 Task: Set the theme color for the current profile to "Dark purple".
Action: Mouse moved to (1379, 40)
Screenshot: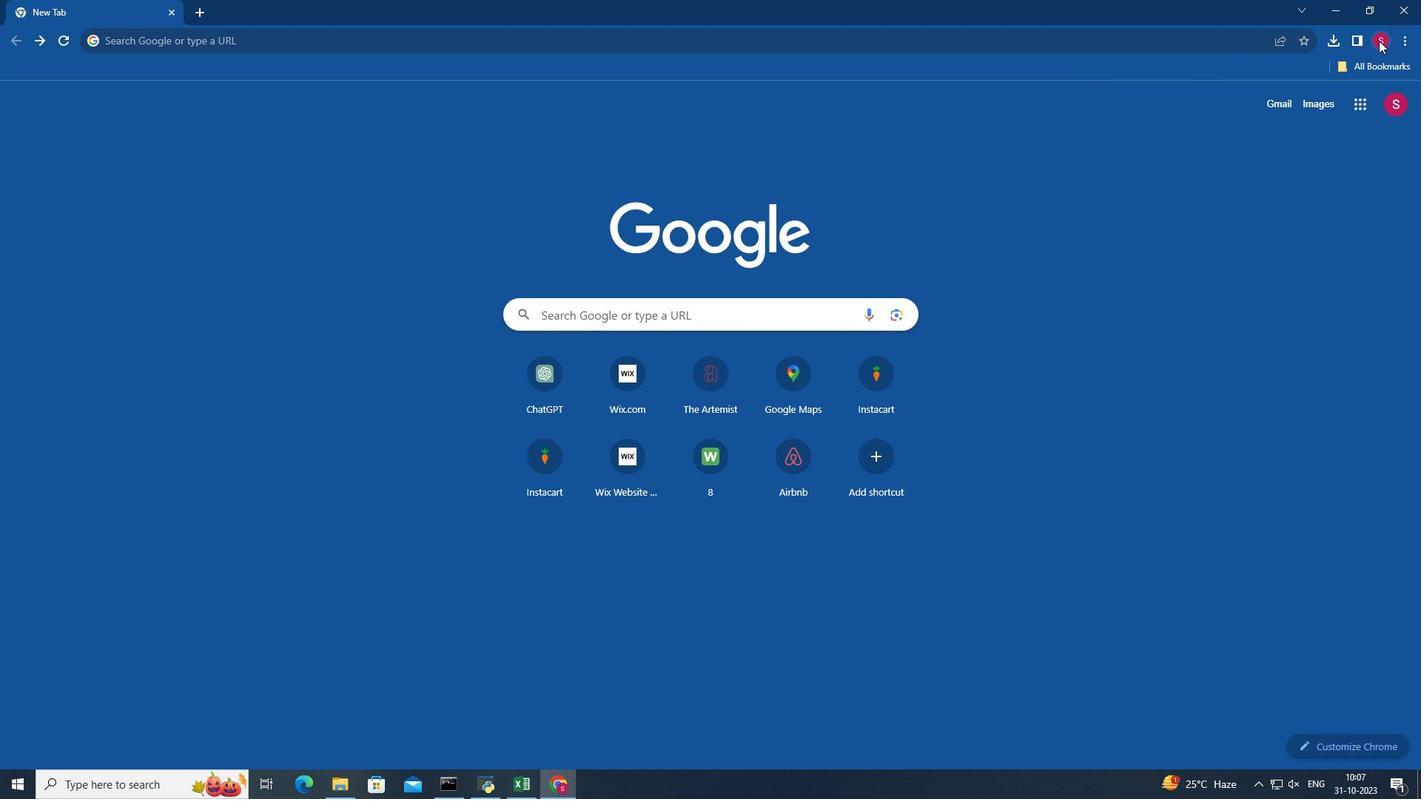 
Action: Mouse pressed left at (1379, 40)
Screenshot: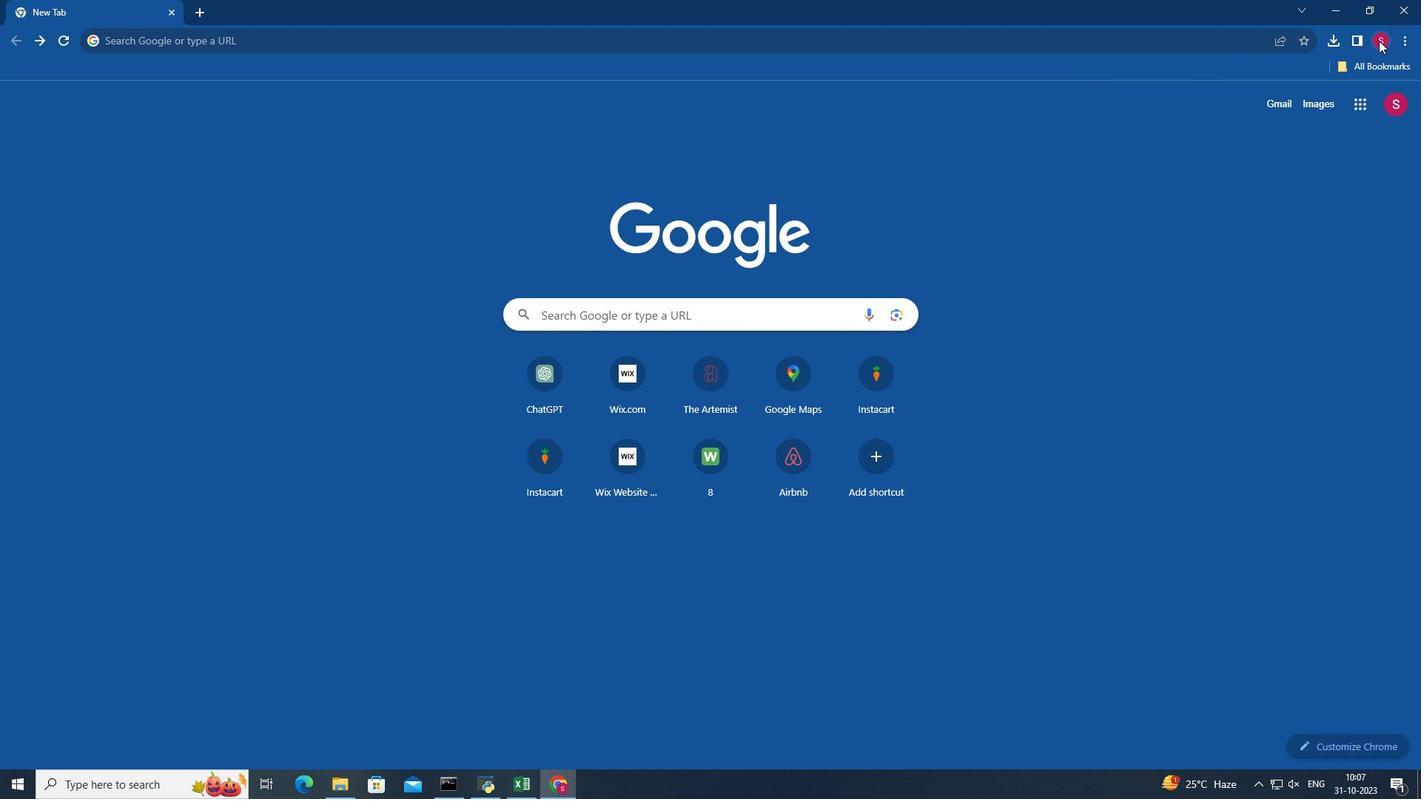 
Action: Mouse moved to (1367, 98)
Screenshot: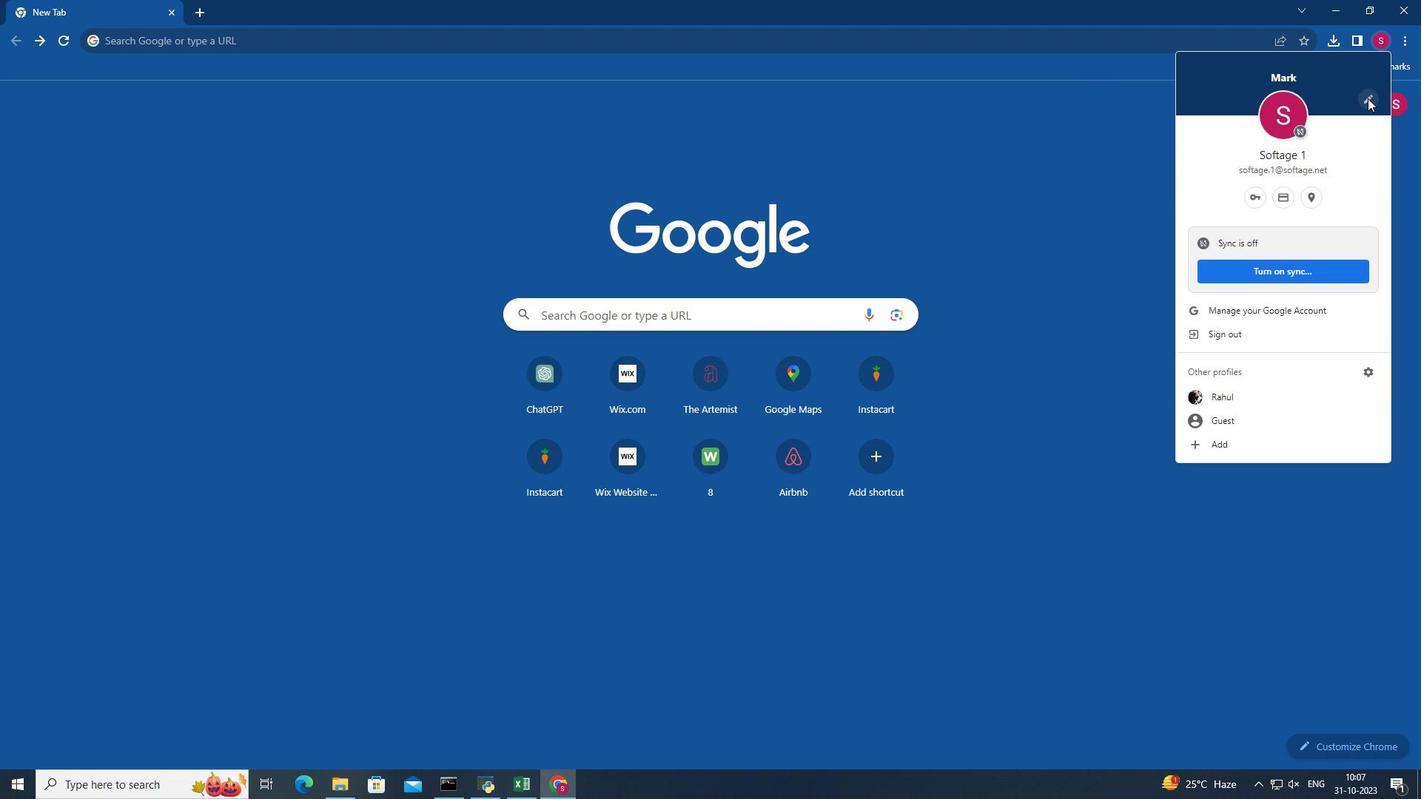 
Action: Mouse pressed left at (1367, 98)
Screenshot: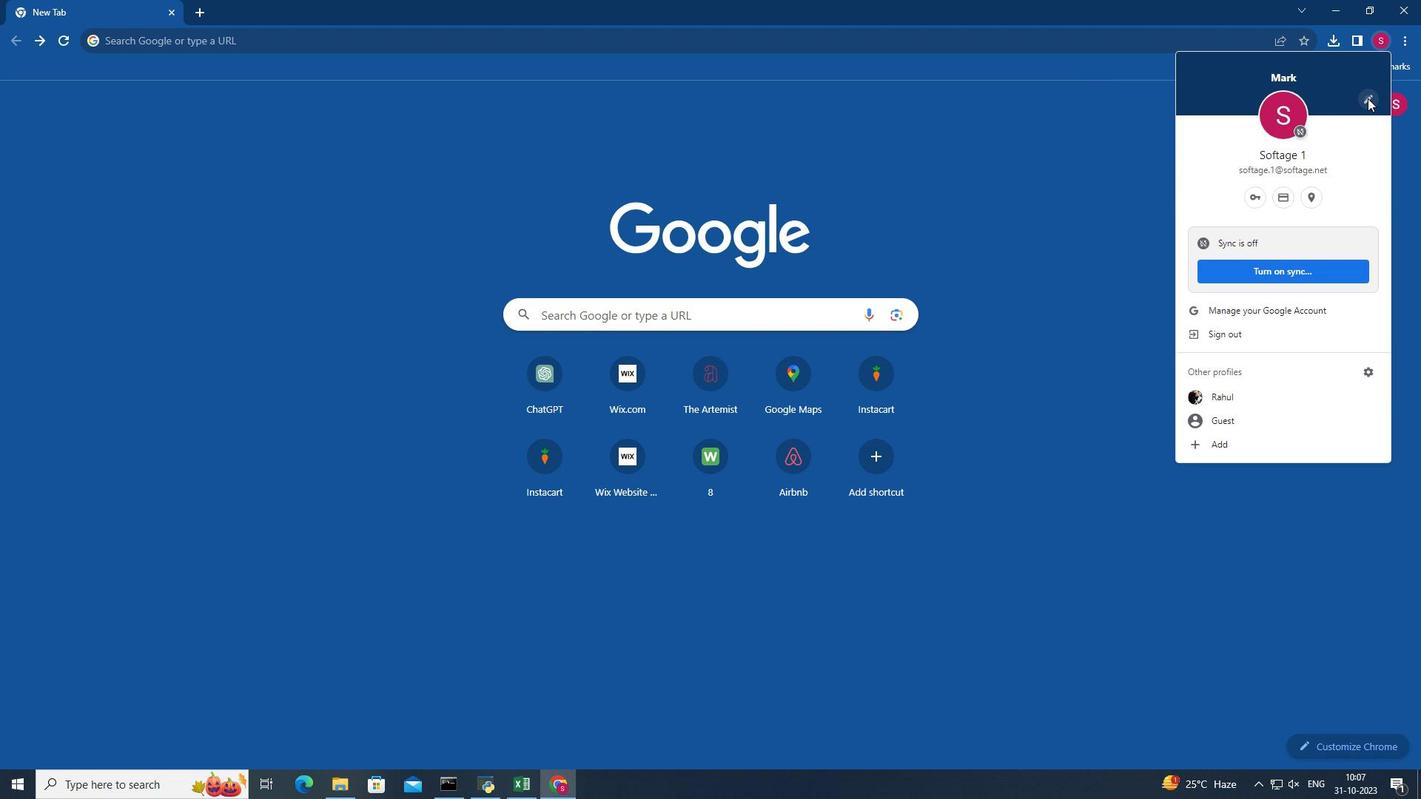 
Action: Mouse pressed left at (1367, 98)
Screenshot: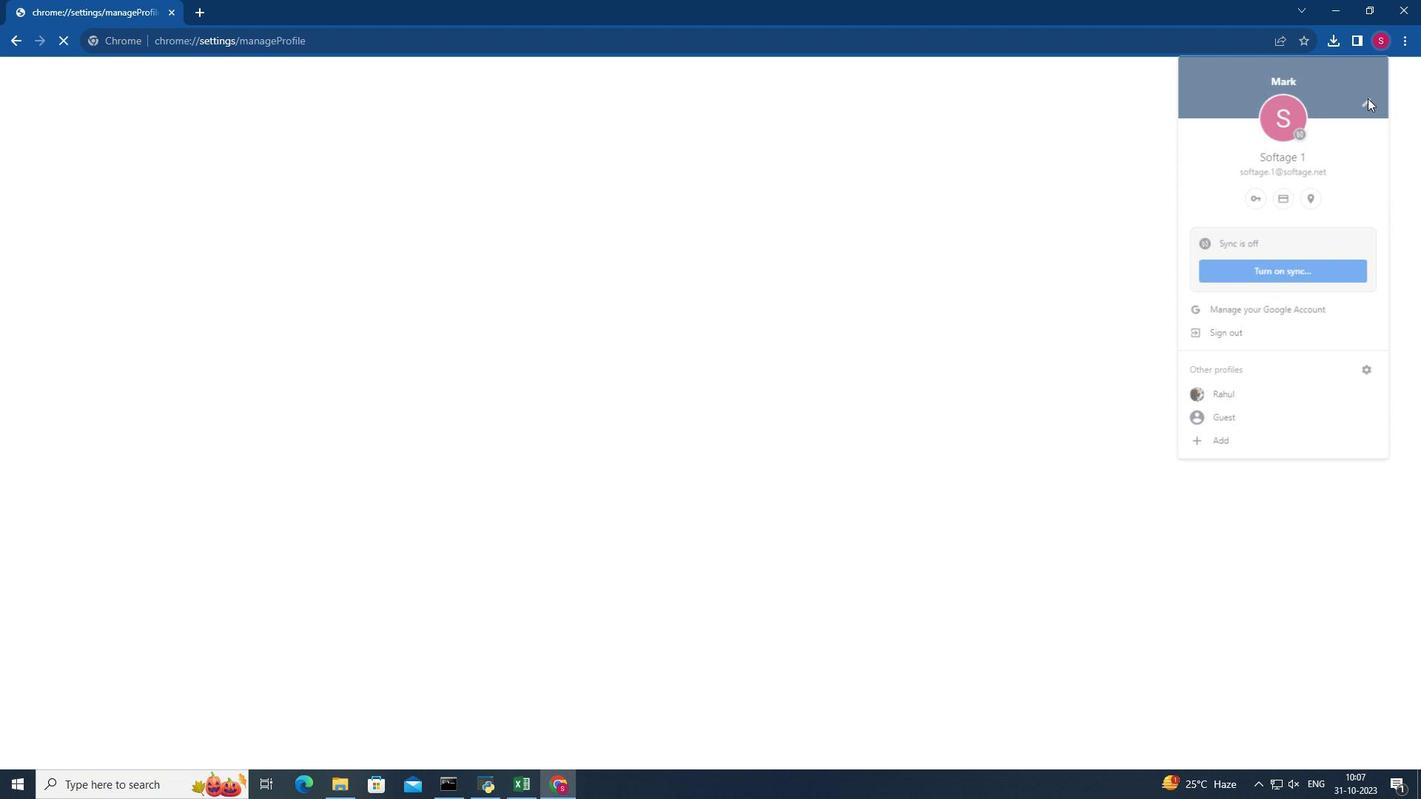 
Action: Mouse moved to (883, 507)
Screenshot: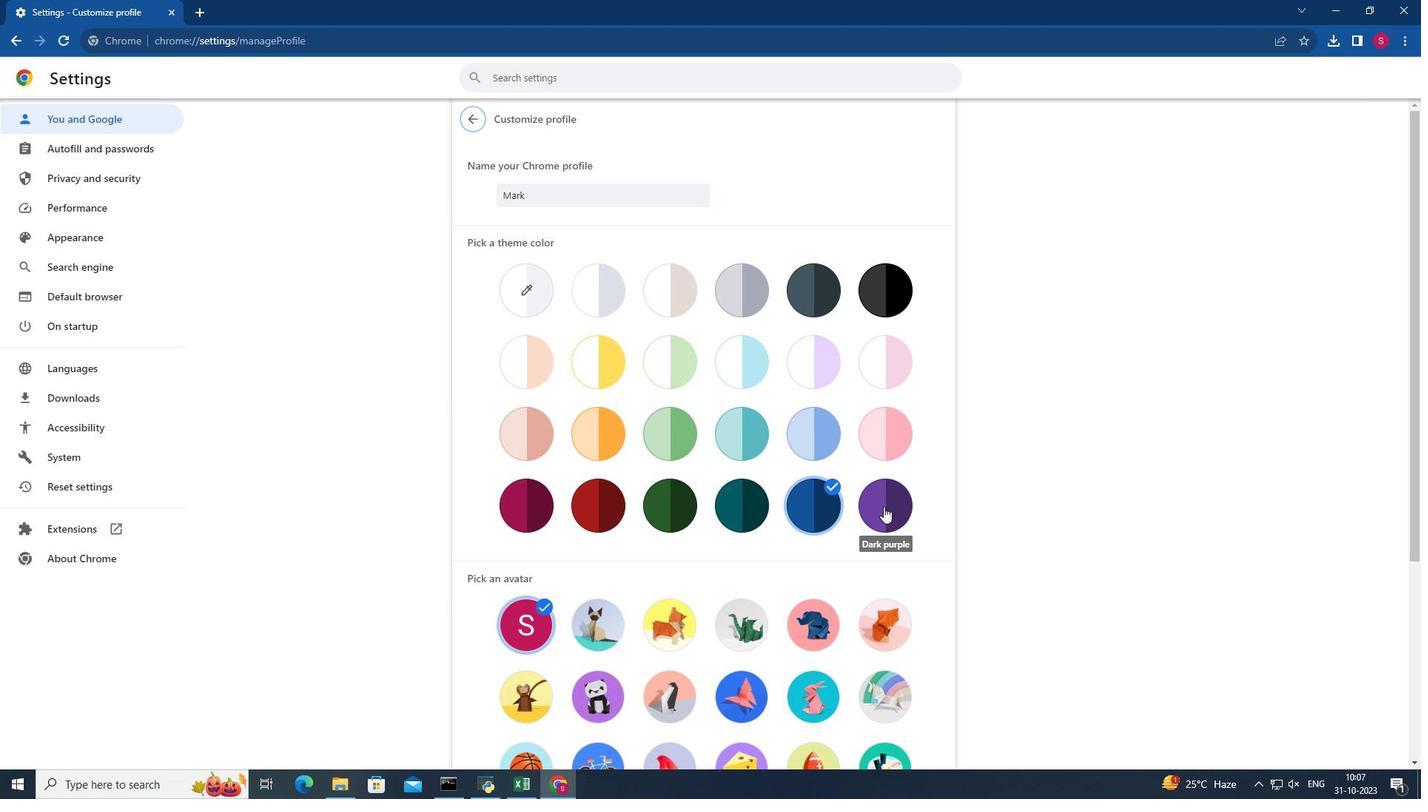 
Action: Mouse pressed left at (883, 507)
Screenshot: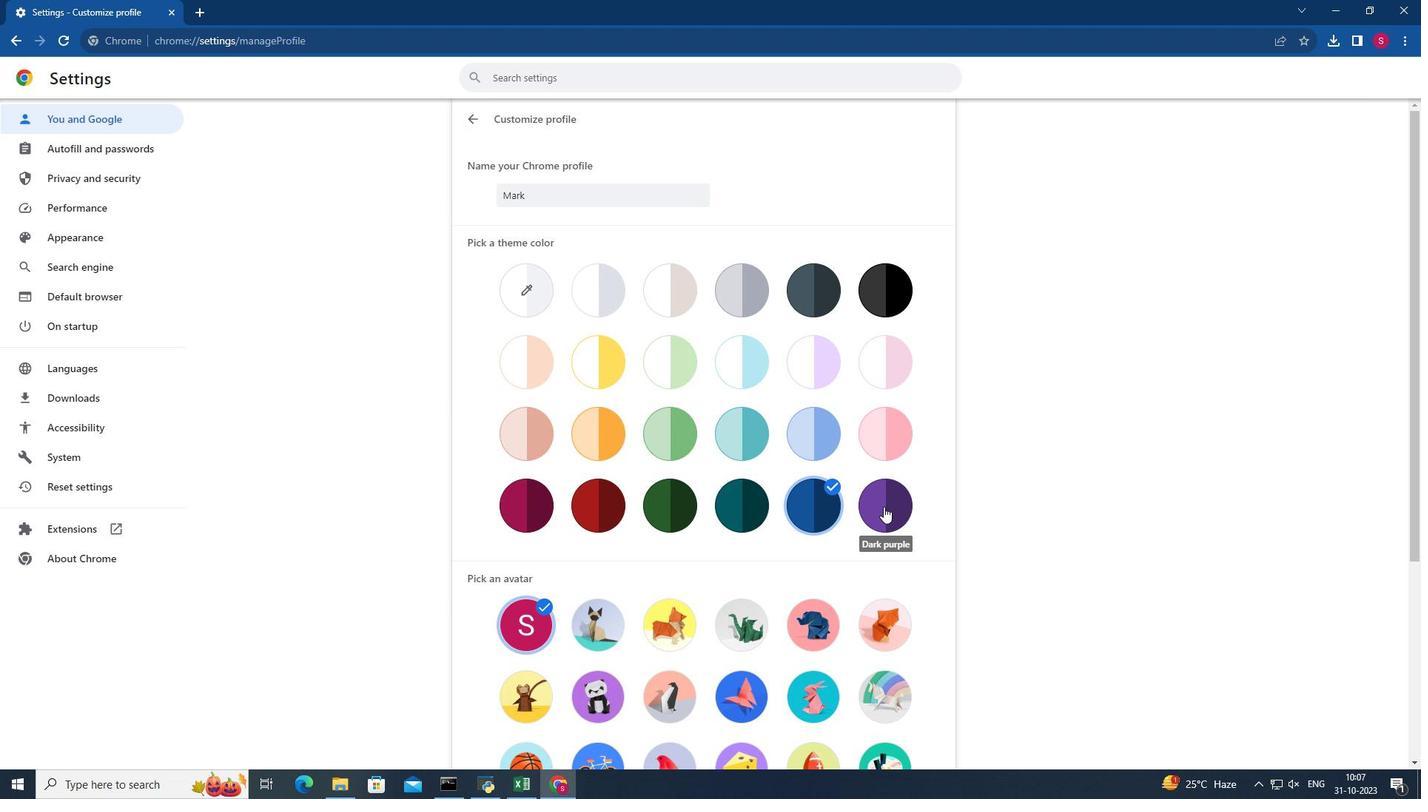 
Action: Mouse moved to (1056, 418)
Screenshot: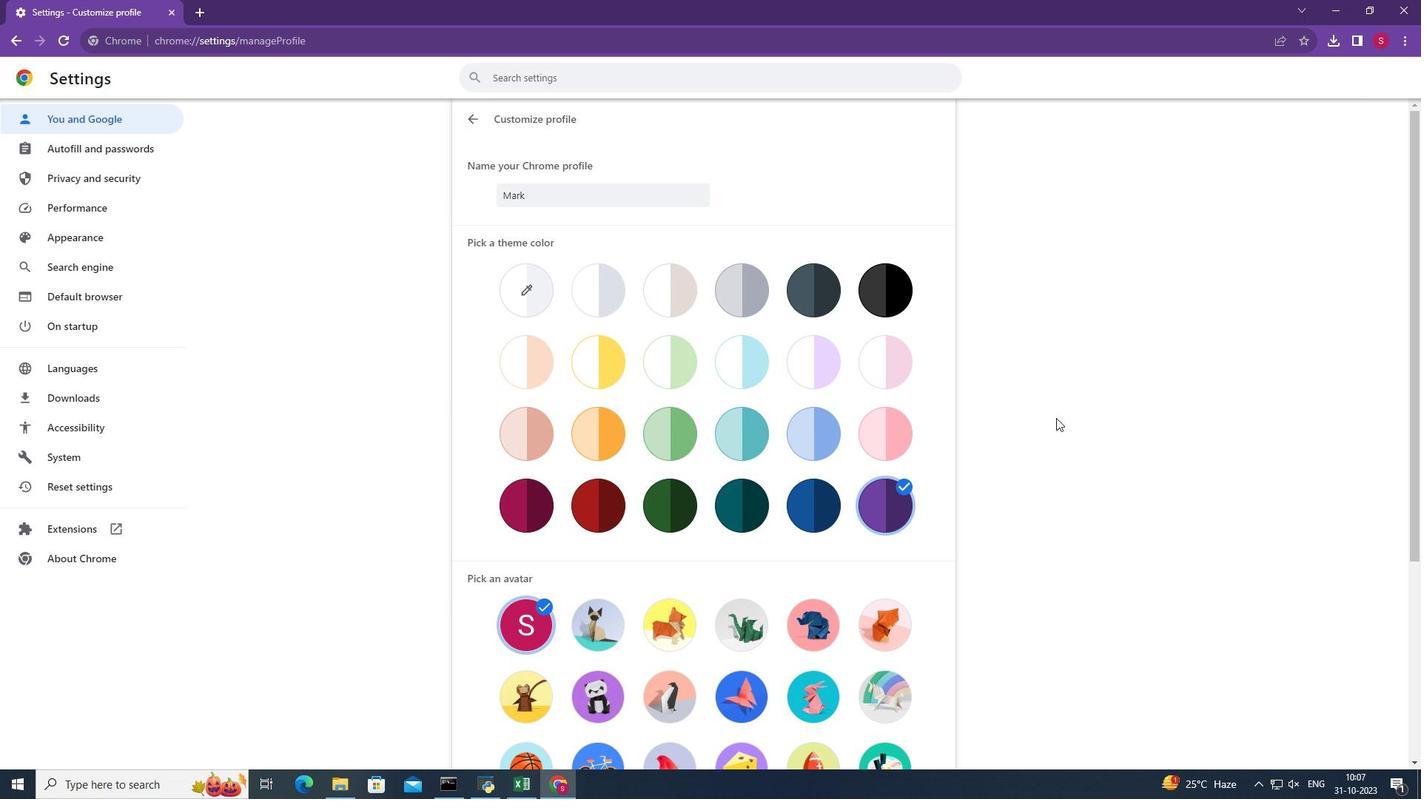 
